 Task: Create a sub task System Test and UAT for the task  Develop a new online survey and feedback system in the project AgileCube , assign it to team member softage.3@softage.net and update the status of the sub task to  Completed , set the priority of the sub task to High
Action: Mouse moved to (69, 345)
Screenshot: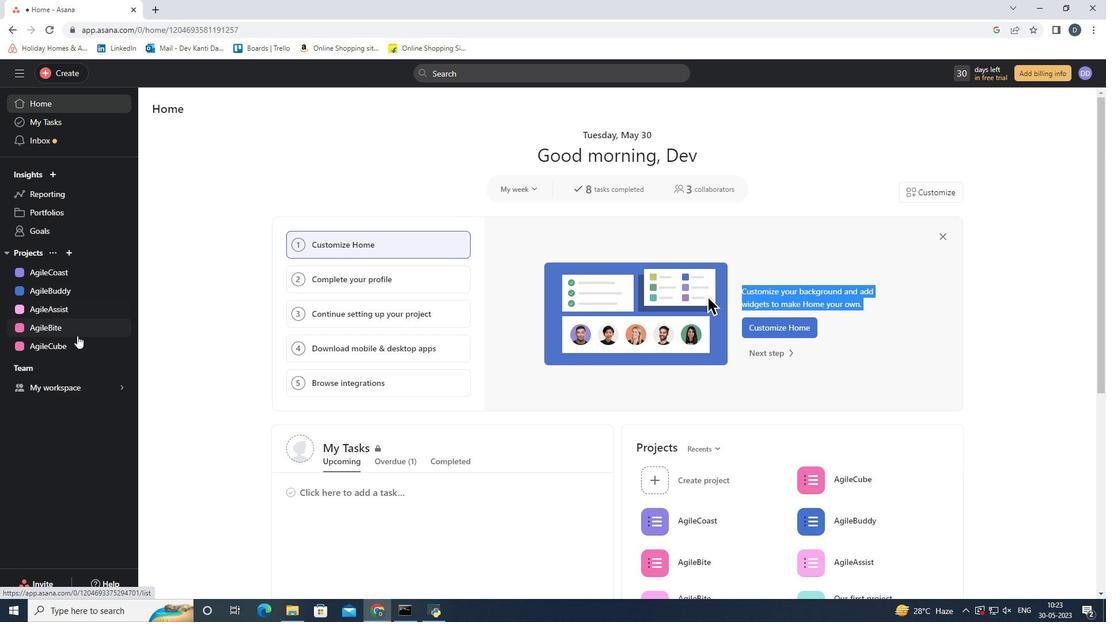 
Action: Mouse pressed left at (69, 345)
Screenshot: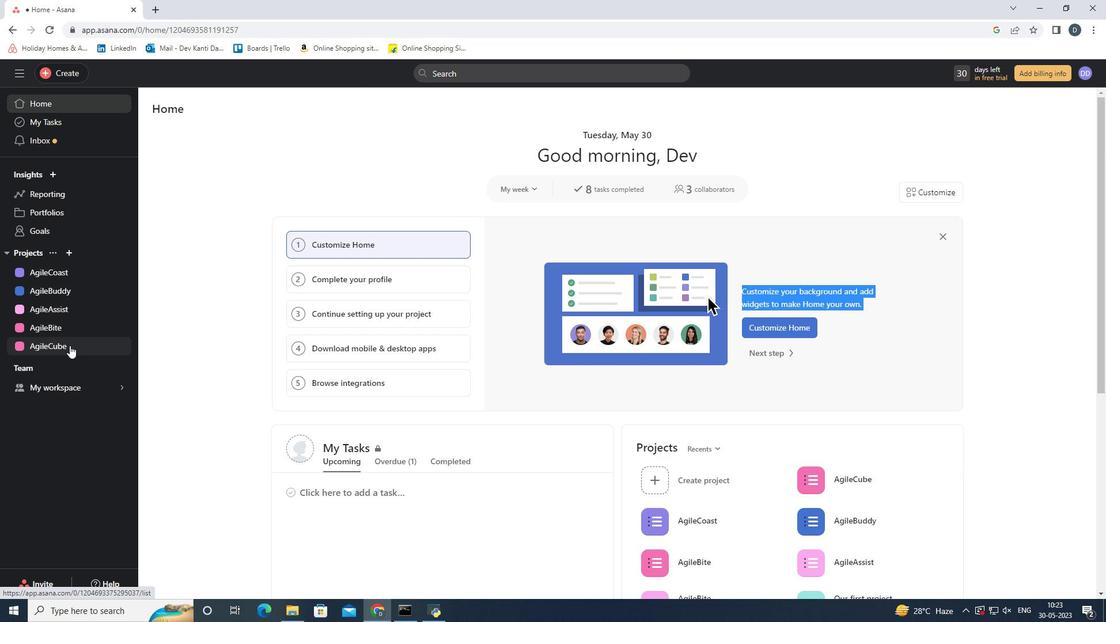 
Action: Mouse moved to (382, 272)
Screenshot: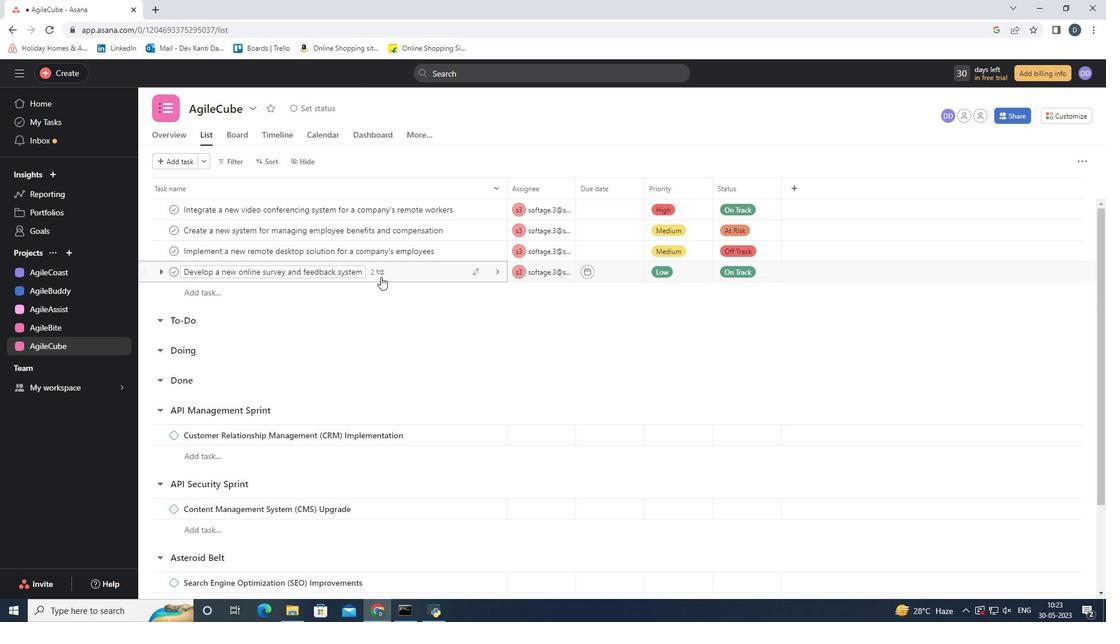 
Action: Mouse pressed left at (382, 272)
Screenshot: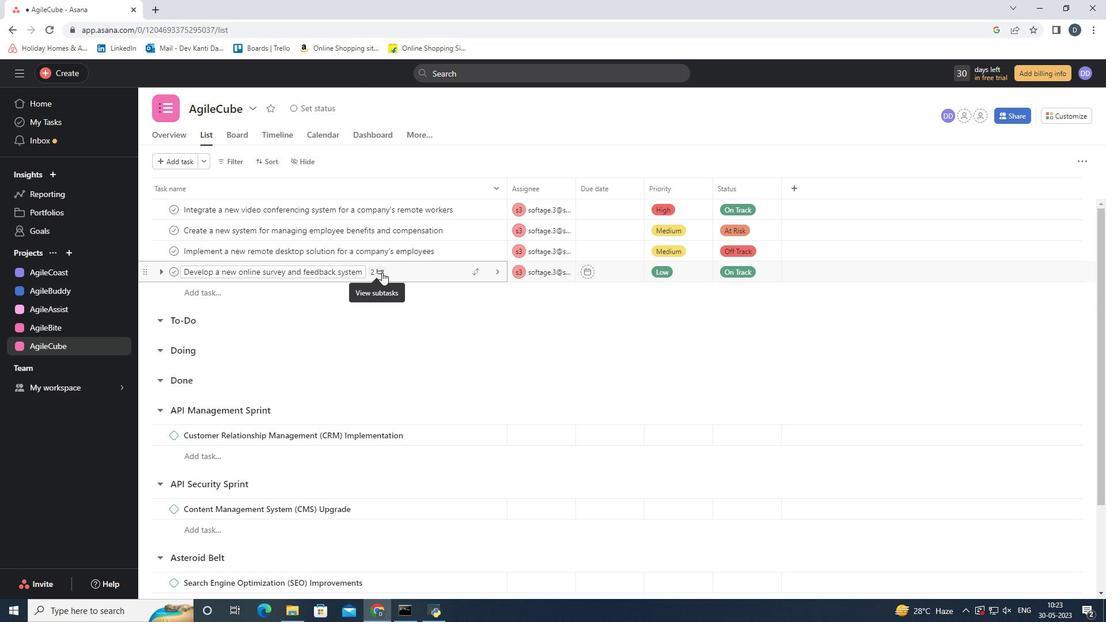 
Action: Mouse moved to (744, 417)
Screenshot: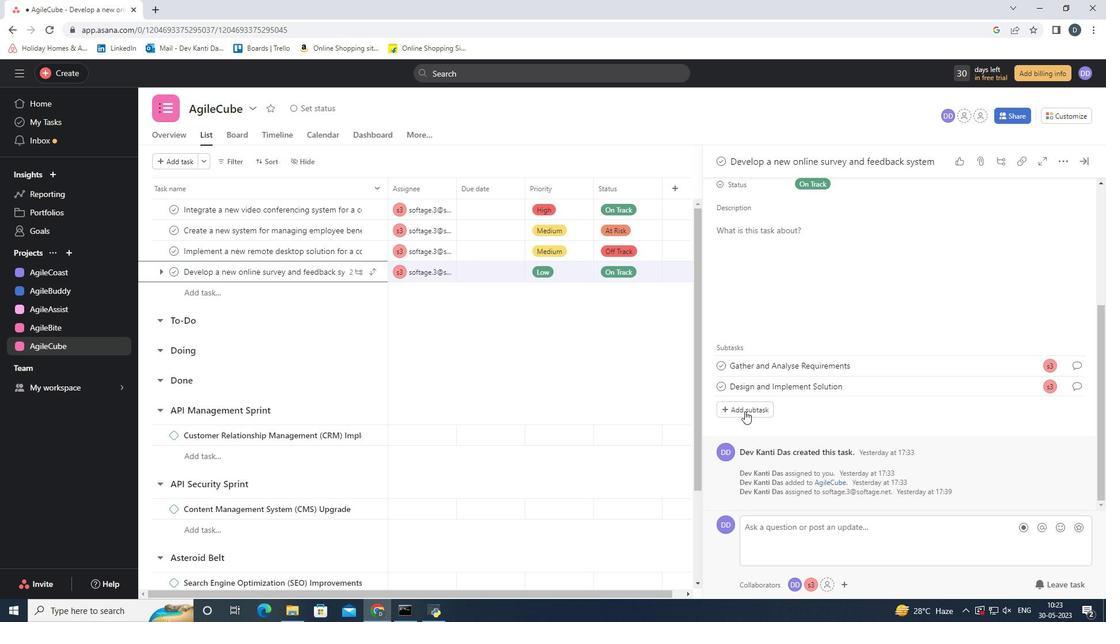 
Action: Mouse pressed left at (744, 417)
Screenshot: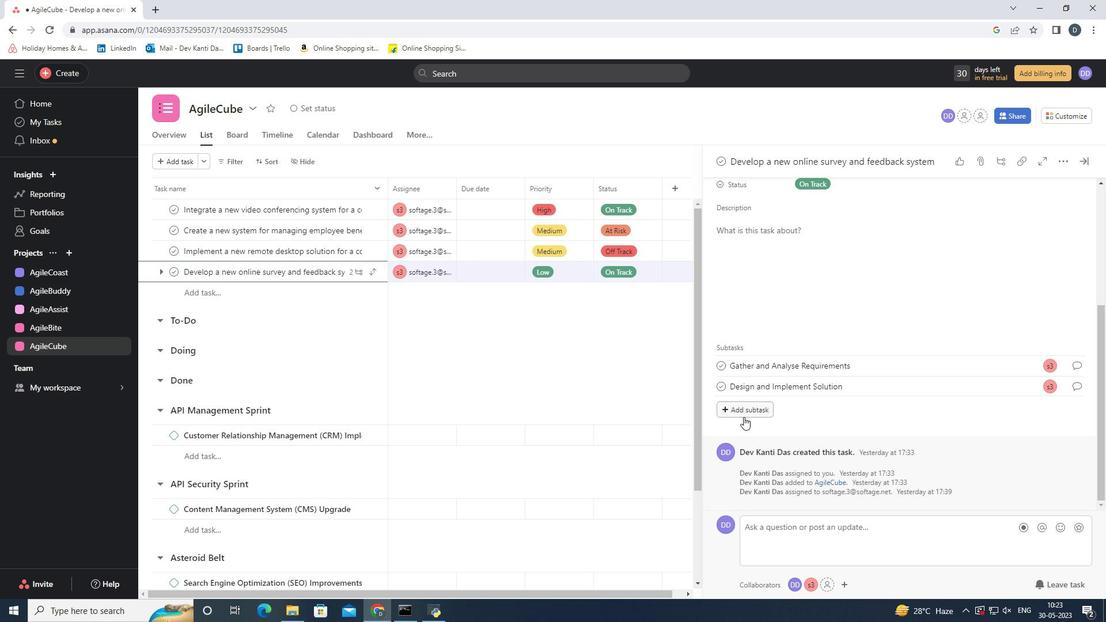 
Action: Mouse moved to (860, 427)
Screenshot: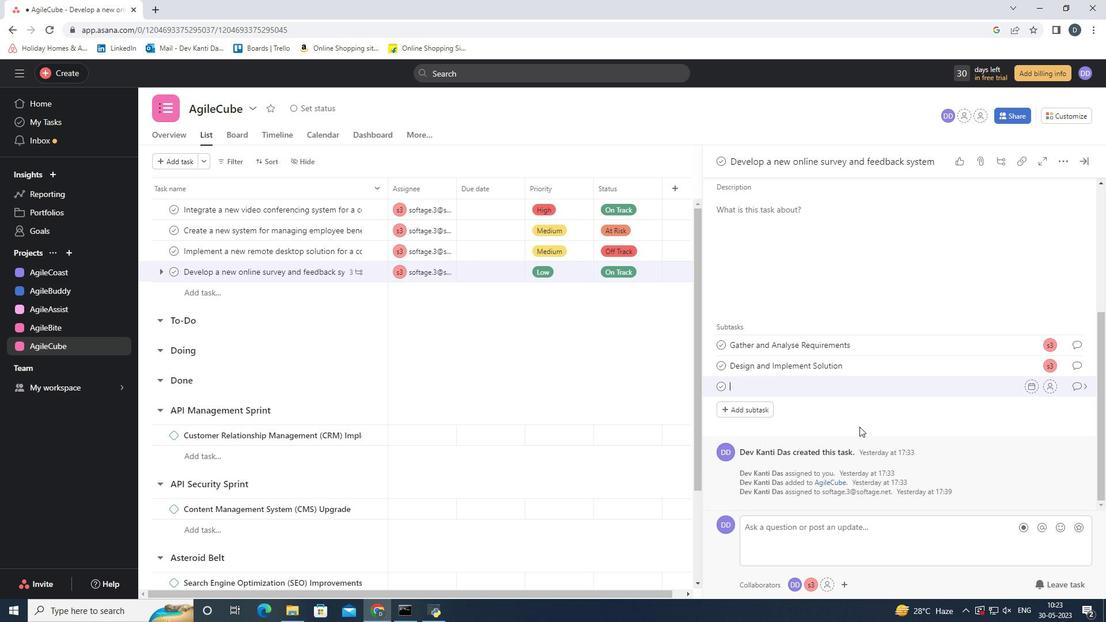 
Action: Key pressed <Key.shift>System<Key.space><Key.shift><Key.shift>Test<Key.space>and<Key.space><Key.shift><Key.shift><Key.shift><Key.shift><Key.shift><Key.shift><Key.shift><Key.shift><Key.shift>UAT
Screenshot: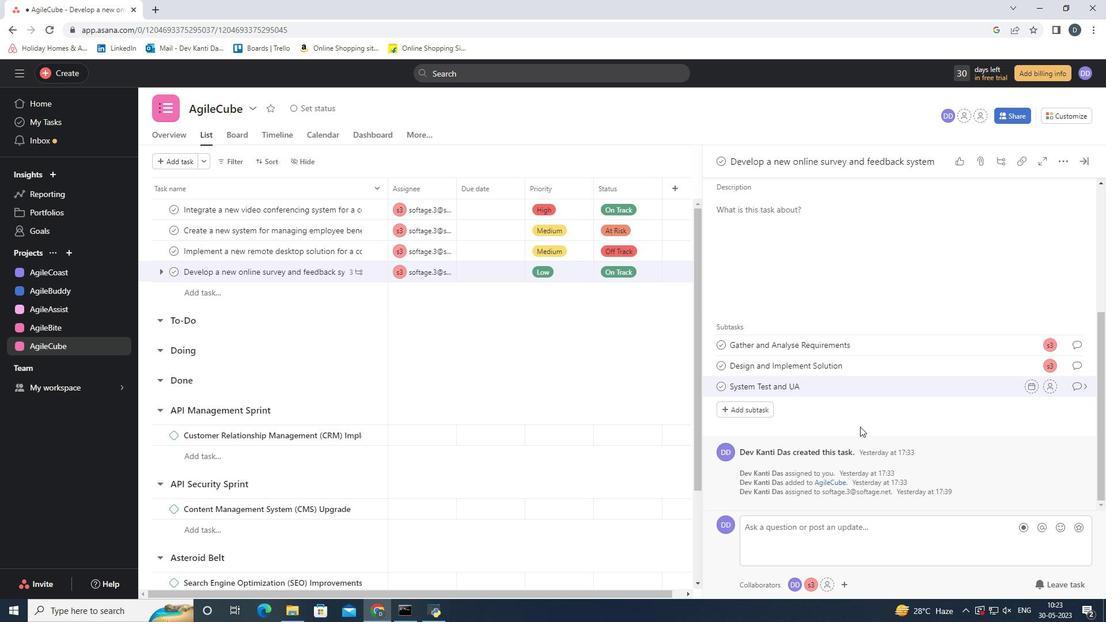
Action: Mouse moved to (1054, 389)
Screenshot: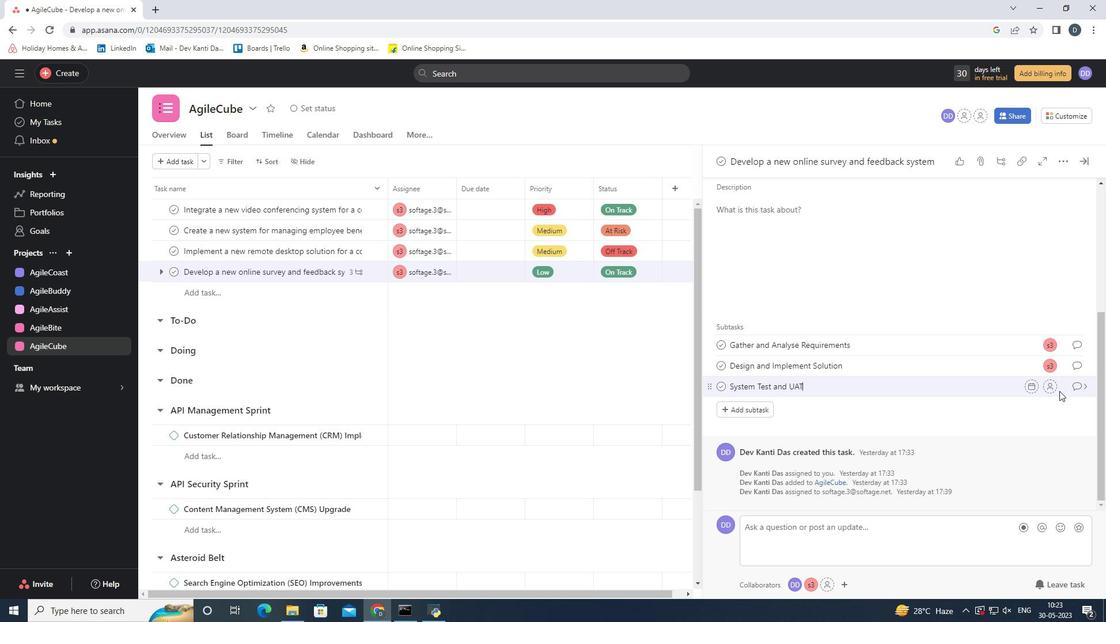 
Action: Mouse pressed left at (1054, 389)
Screenshot: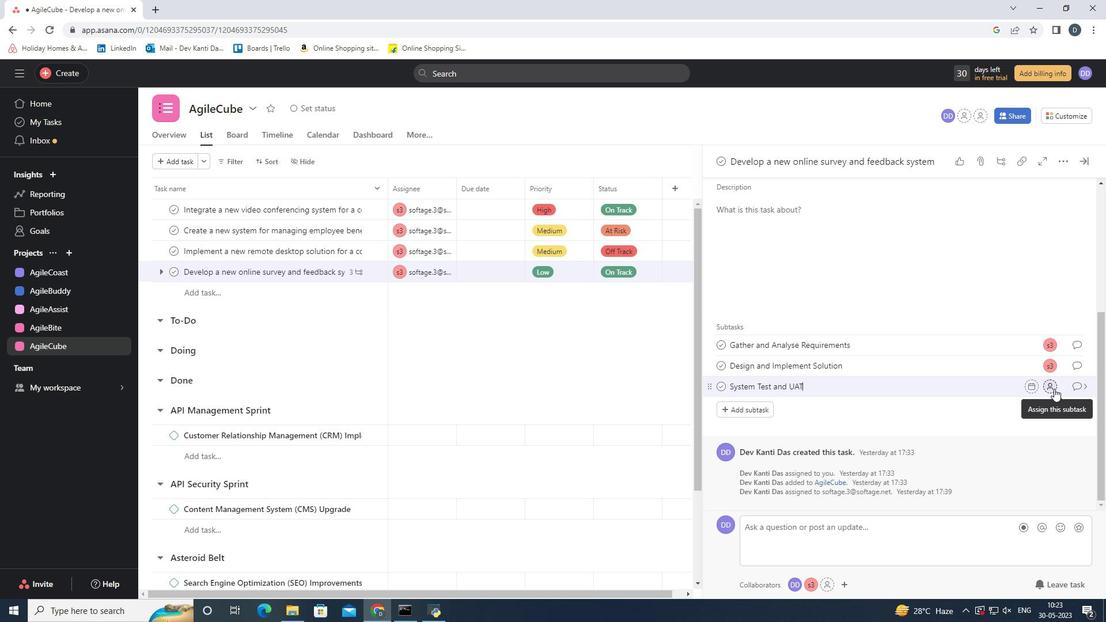 
Action: Mouse moved to (939, 521)
Screenshot: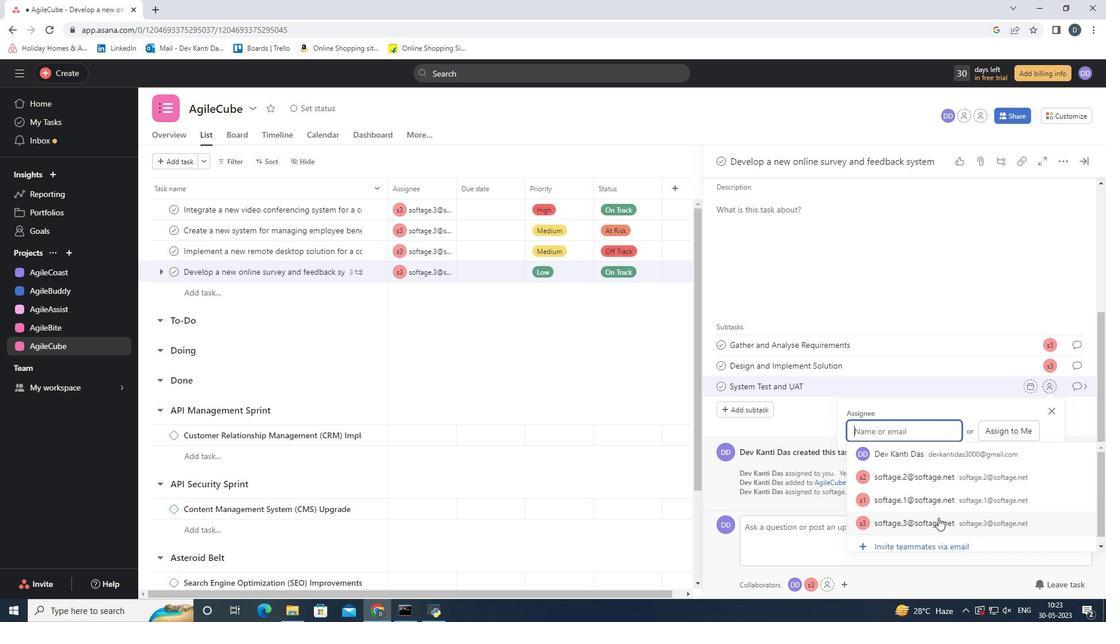
Action: Mouse pressed left at (939, 521)
Screenshot: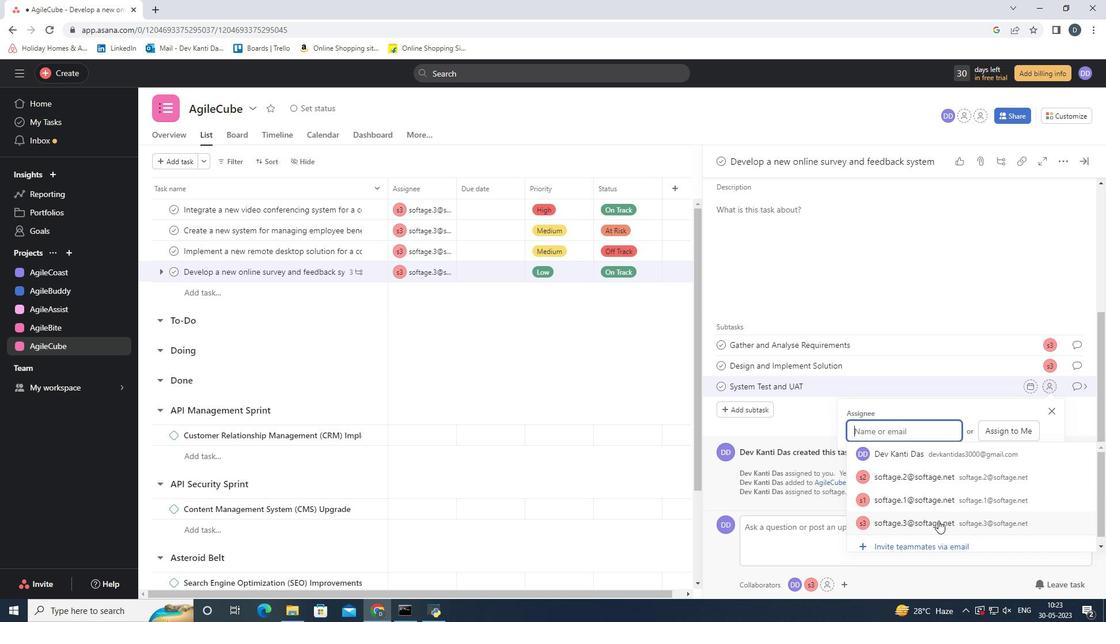 
Action: Mouse moved to (1072, 387)
Screenshot: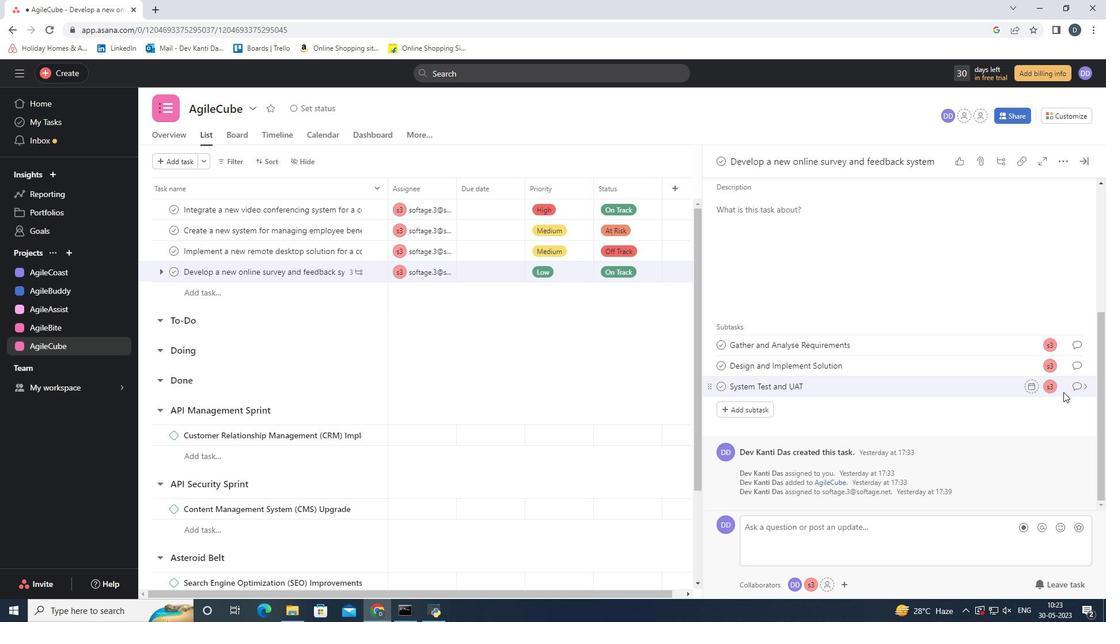 
Action: Mouse pressed left at (1072, 387)
Screenshot: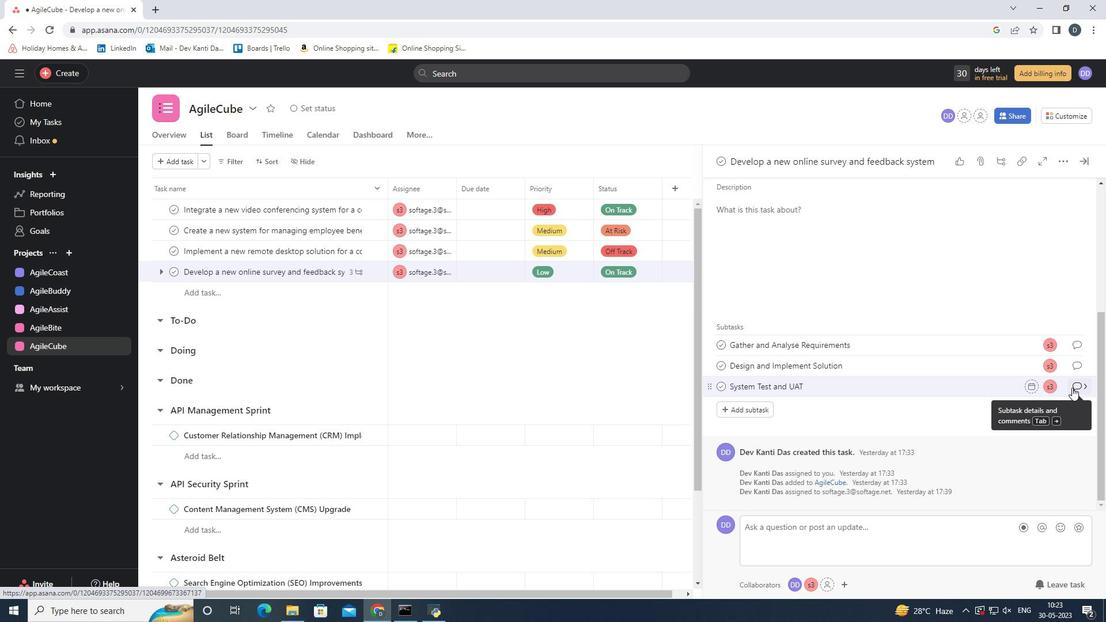
Action: Mouse moved to (756, 348)
Screenshot: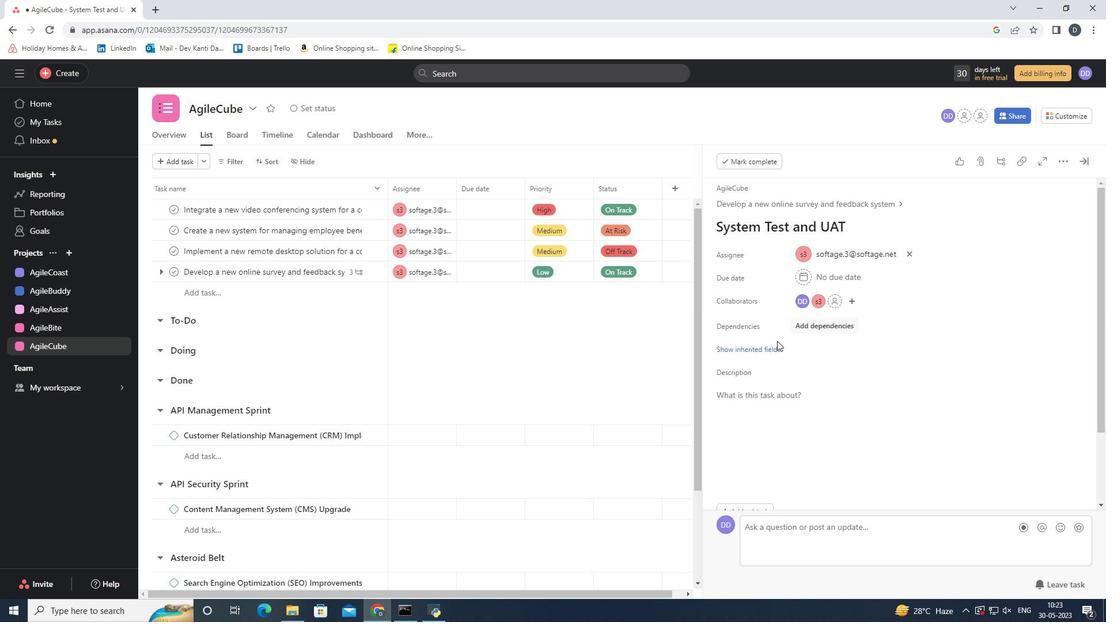 
Action: Mouse pressed left at (756, 348)
Screenshot: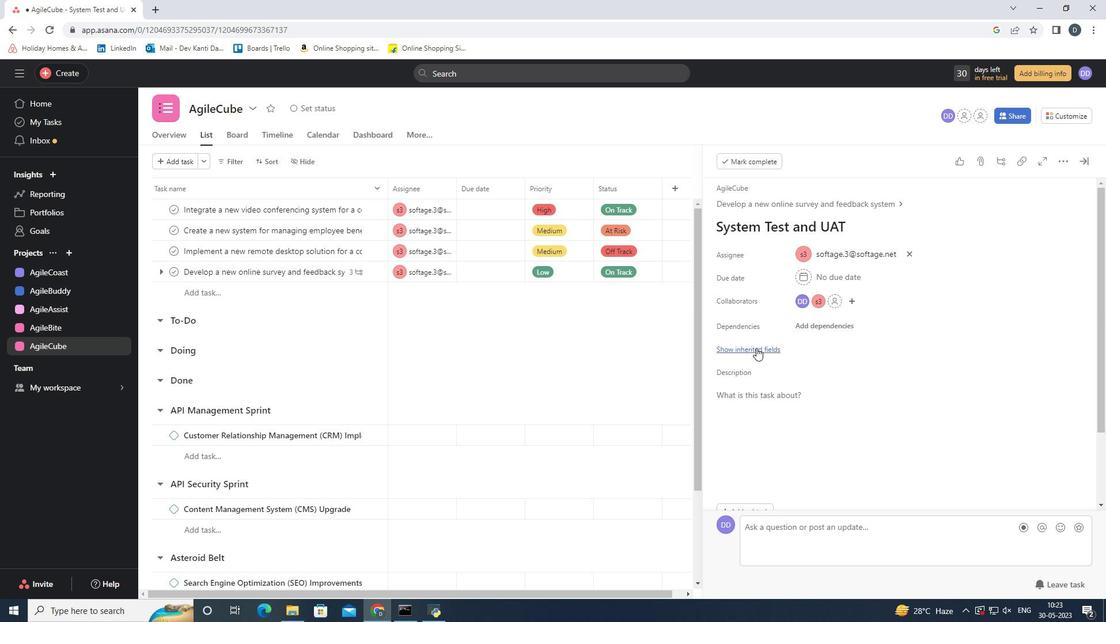 
Action: Mouse moved to (823, 375)
Screenshot: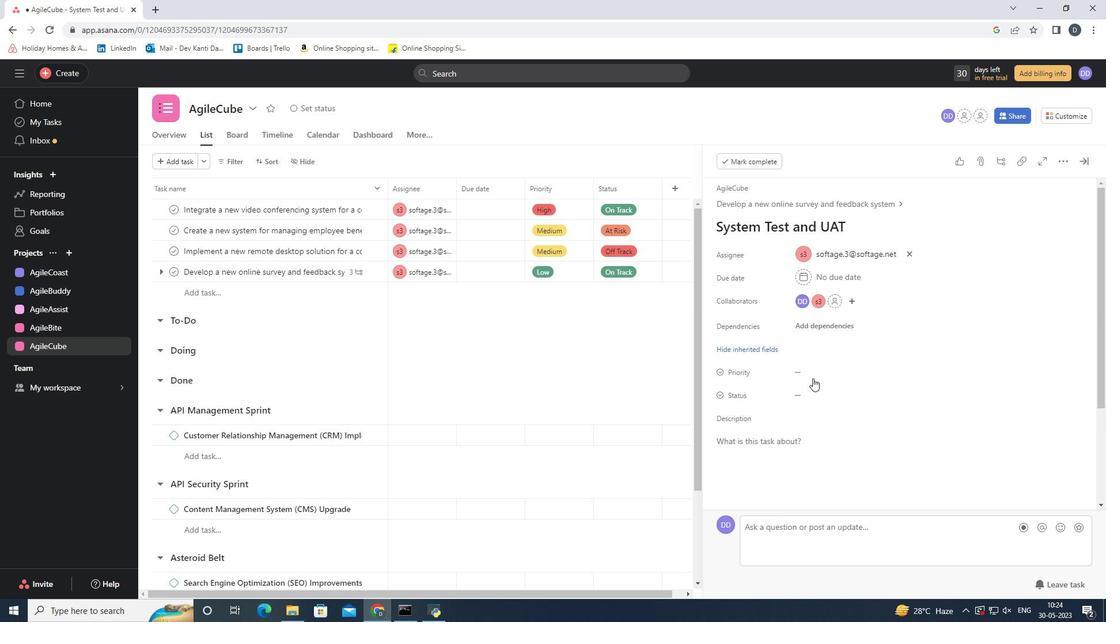 
Action: Mouse pressed left at (823, 375)
Screenshot: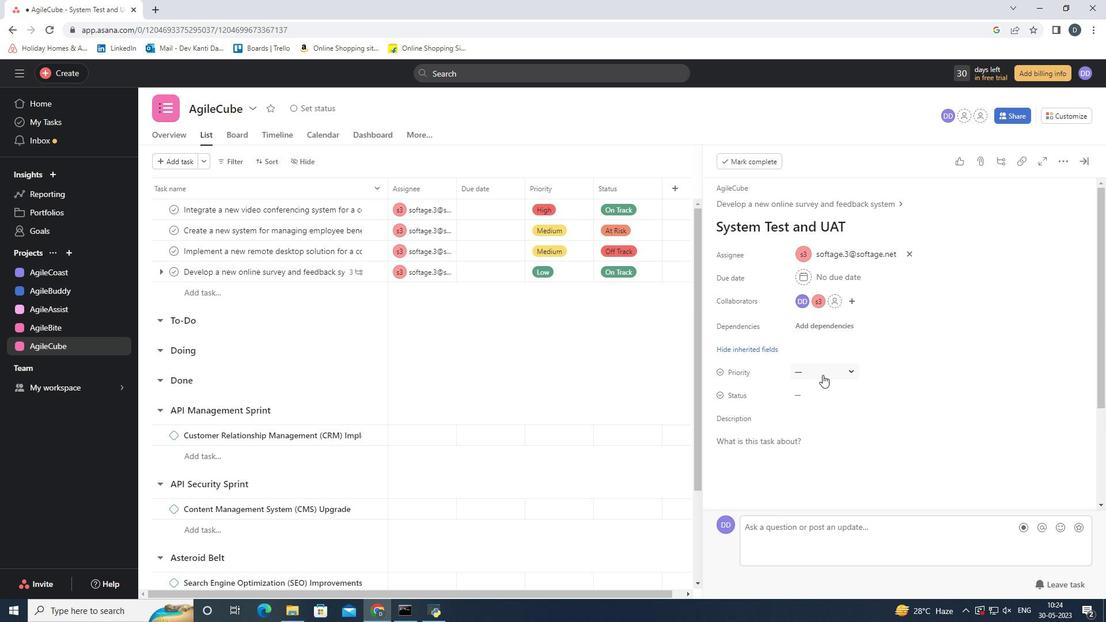 
Action: Mouse moved to (834, 410)
Screenshot: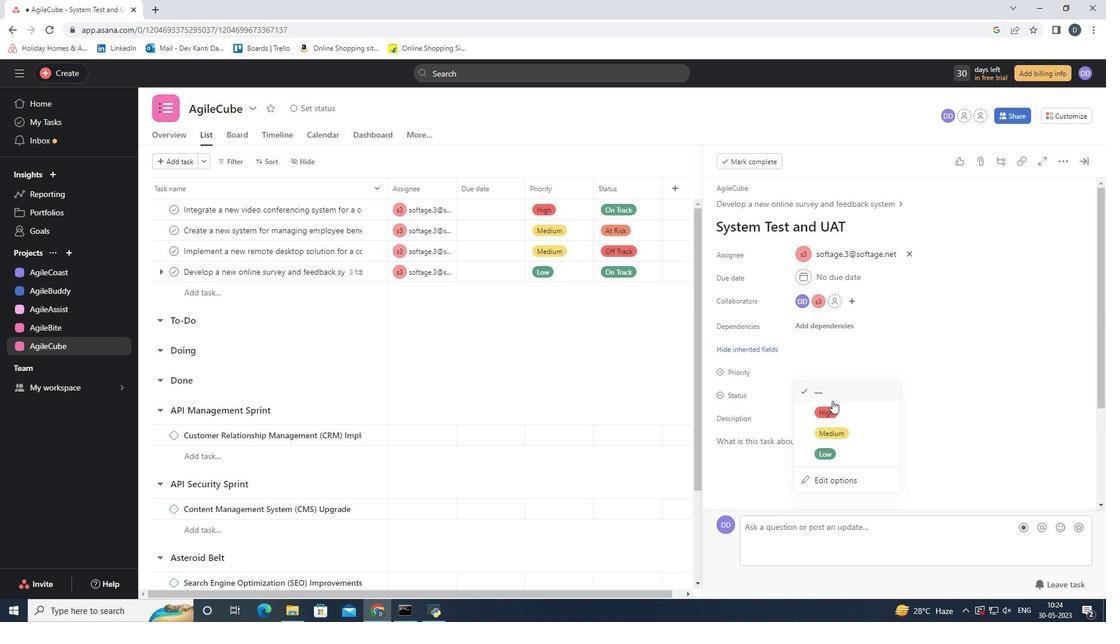 
Action: Mouse pressed left at (834, 410)
Screenshot: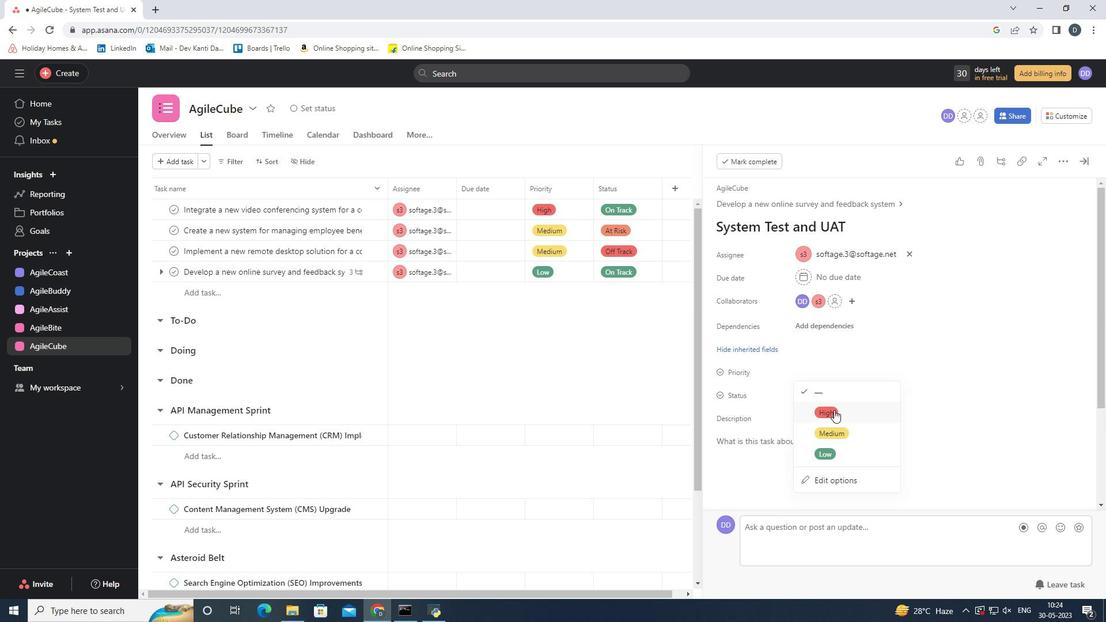 
Action: Mouse moved to (830, 389)
Screenshot: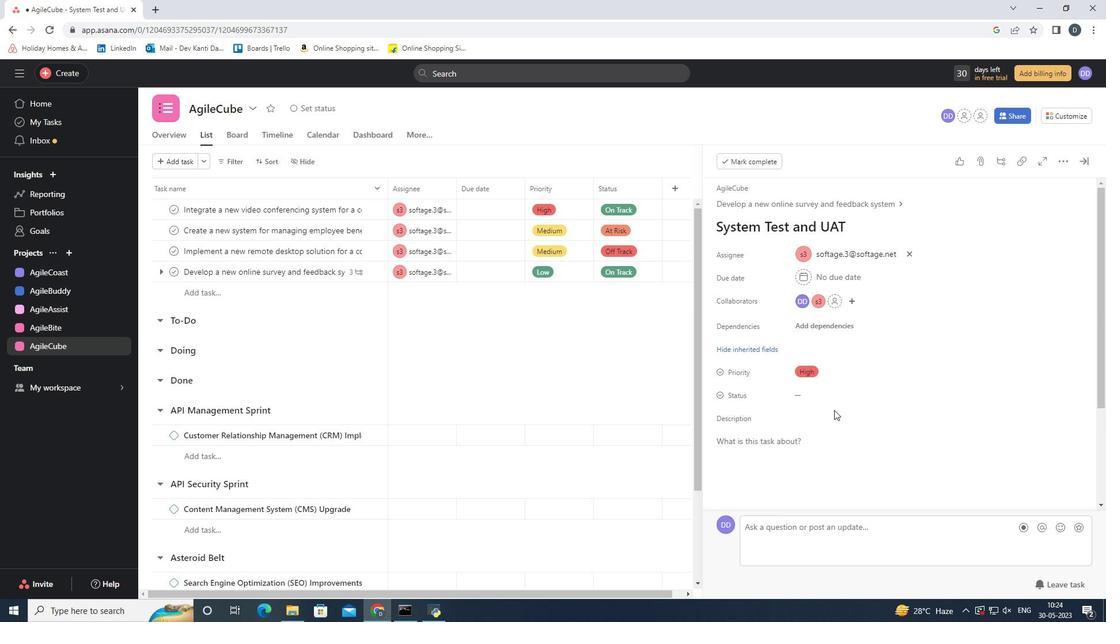 
Action: Mouse pressed left at (830, 389)
Screenshot: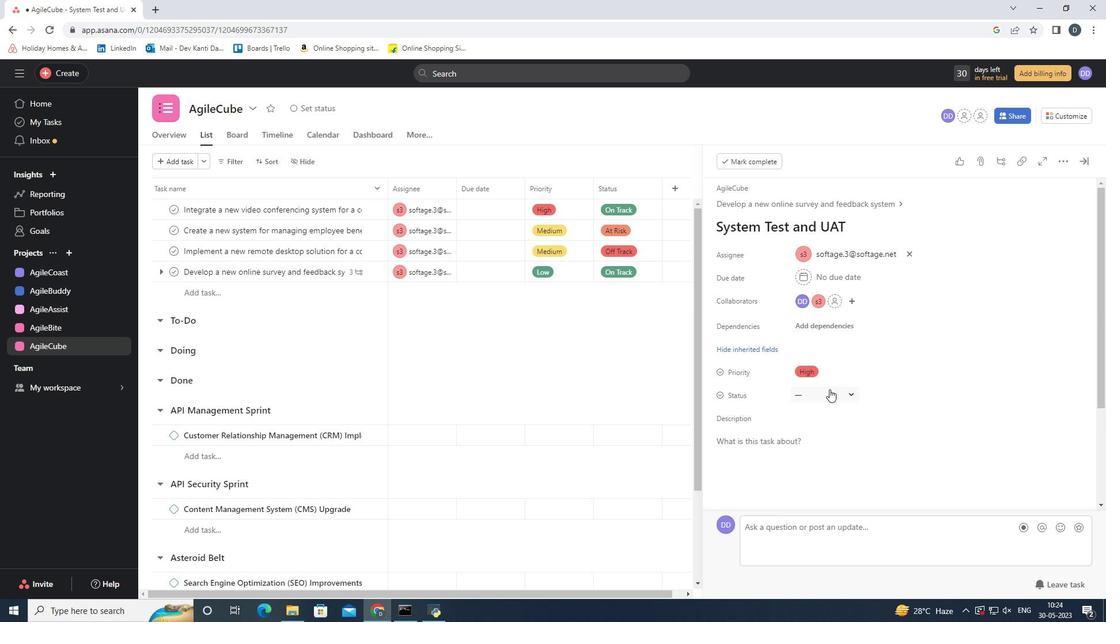 
Action: Mouse moved to (847, 521)
Screenshot: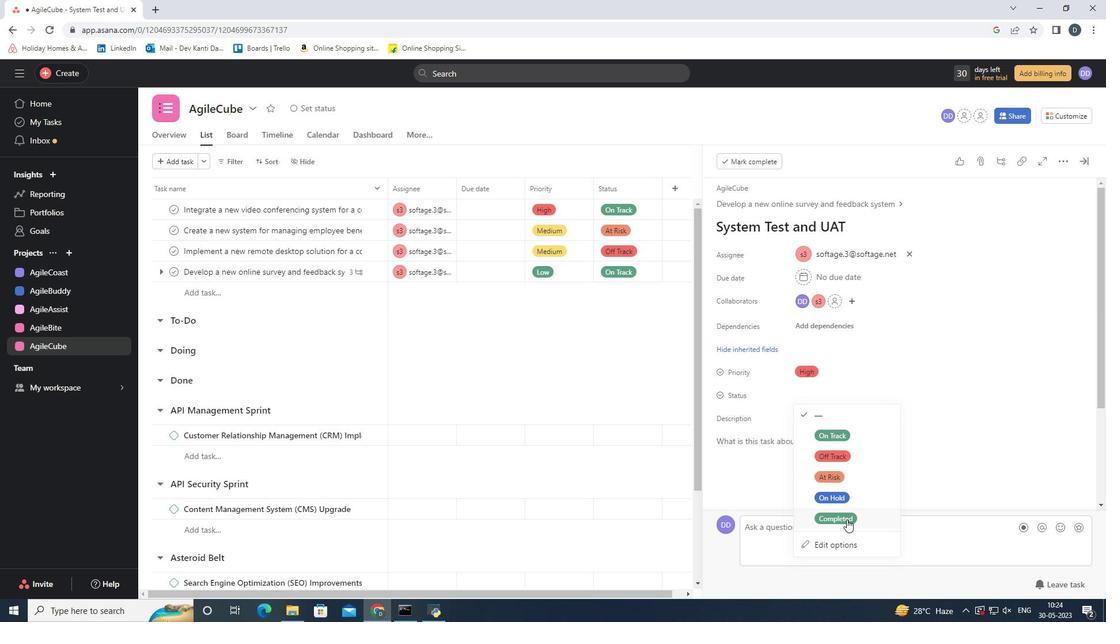 
Action: Mouse pressed left at (847, 521)
Screenshot: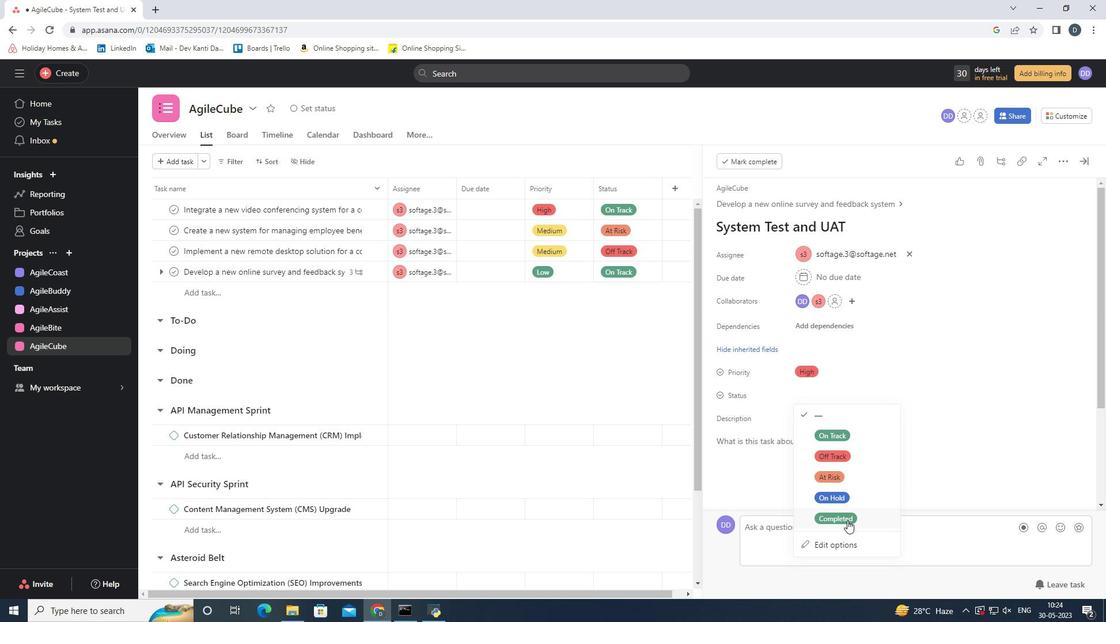 
Action: Mouse moved to (1087, 155)
Screenshot: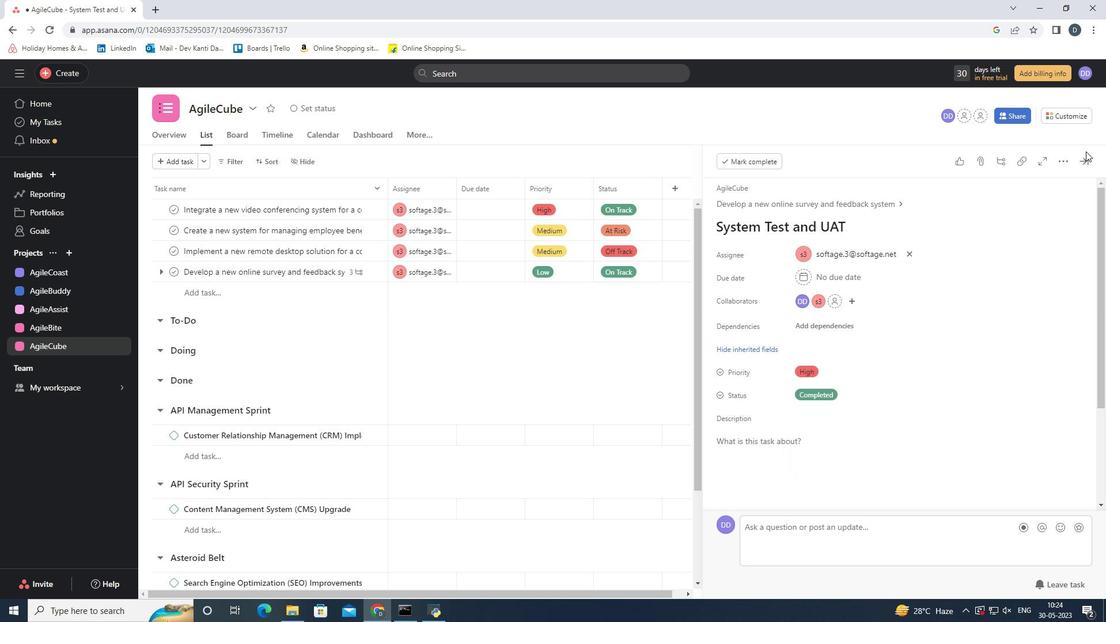 
Action: Mouse pressed left at (1087, 155)
Screenshot: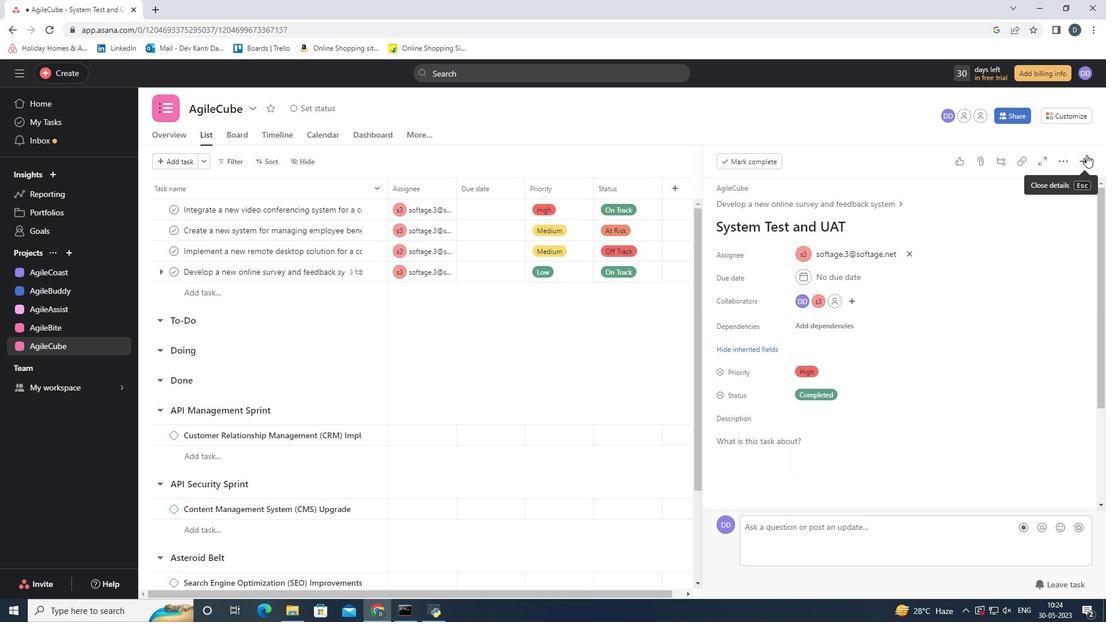 
Action: Mouse moved to (382, 269)
Screenshot: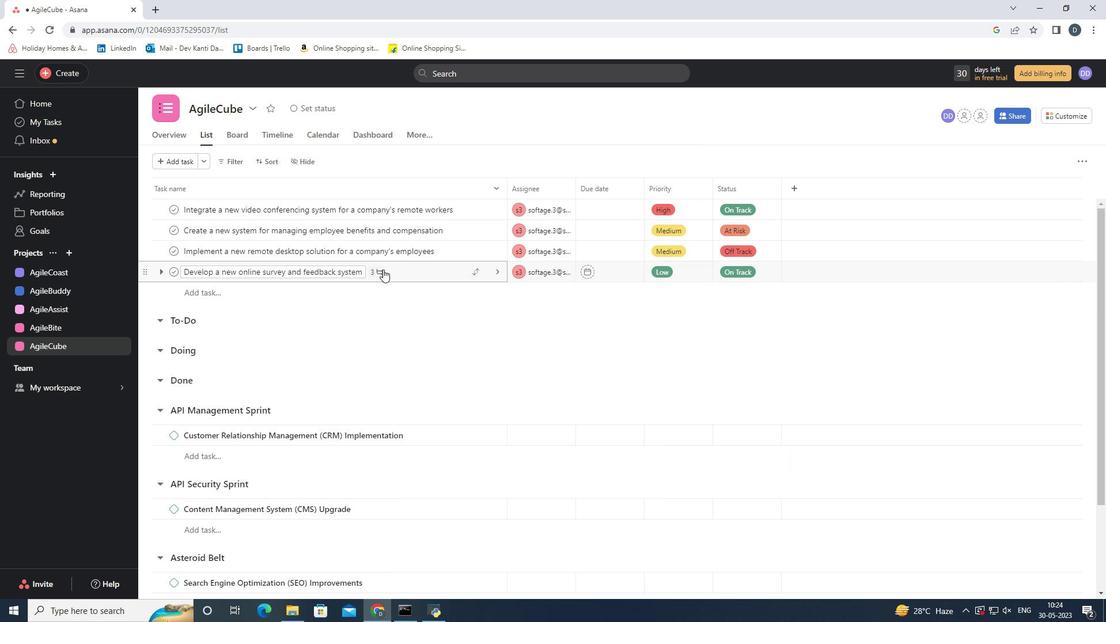 
Action: Mouse pressed left at (382, 269)
Screenshot: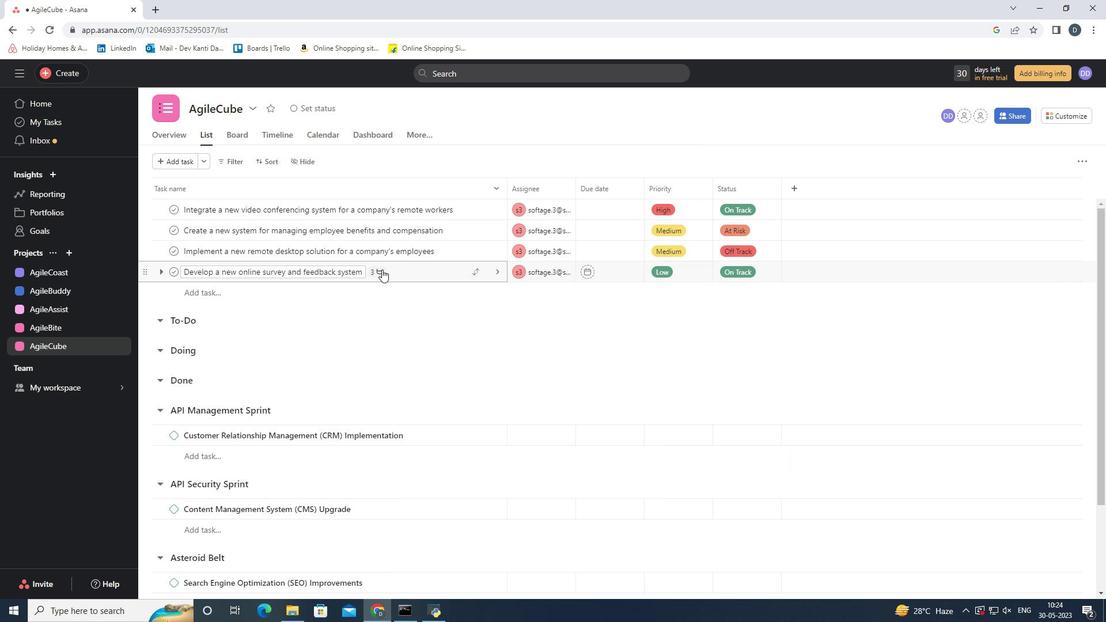 
Action: Mouse moved to (1085, 387)
Screenshot: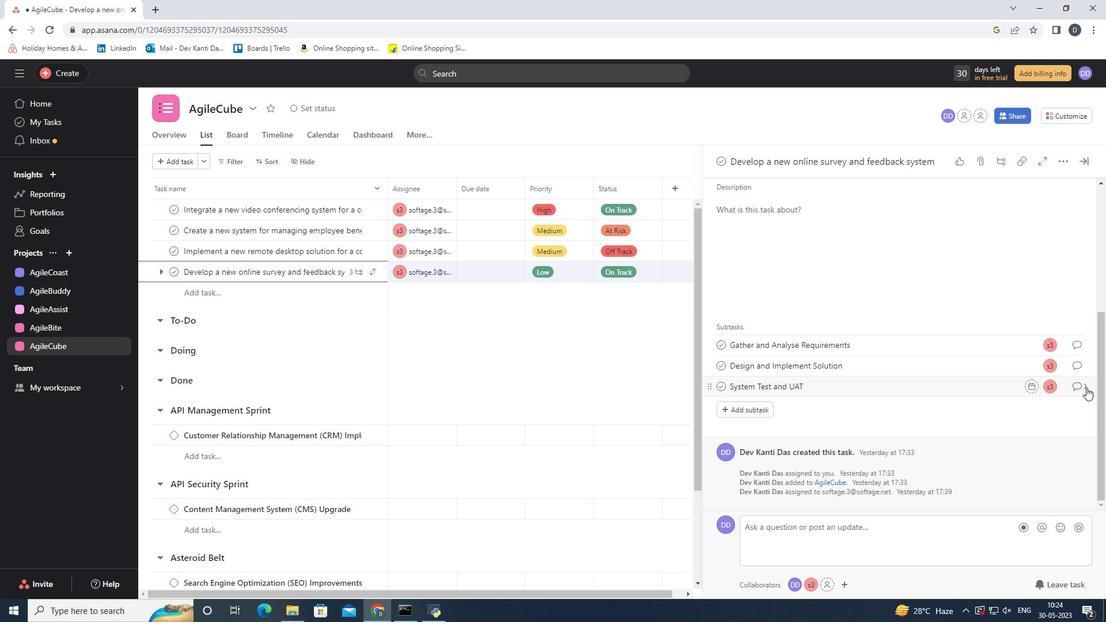 
Action: Mouse pressed left at (1085, 387)
Screenshot: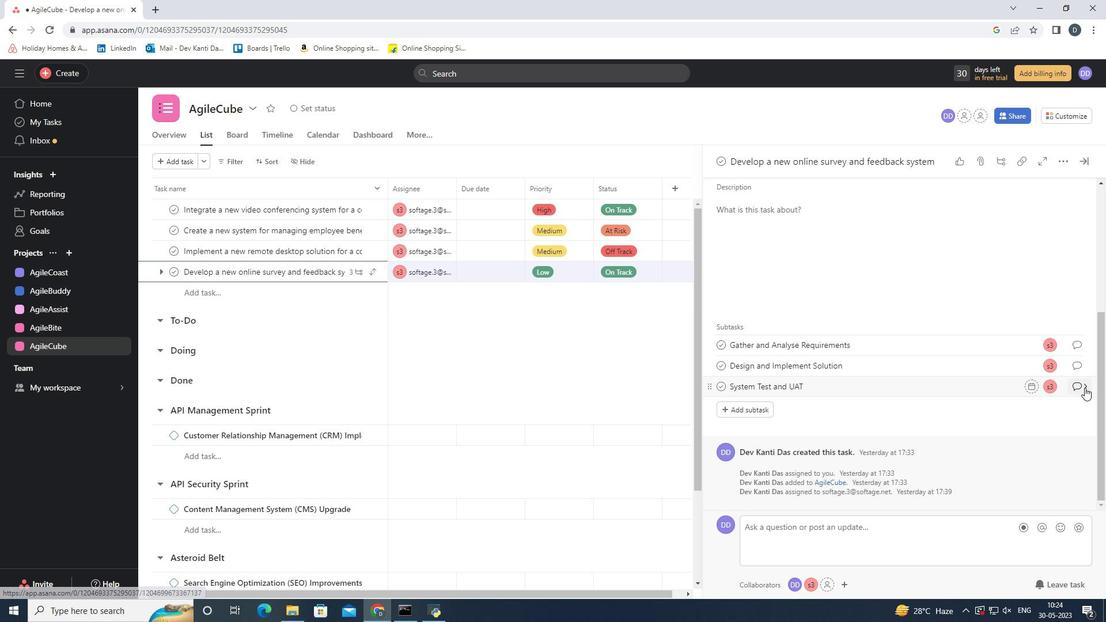 
Action: Mouse moved to (763, 345)
Screenshot: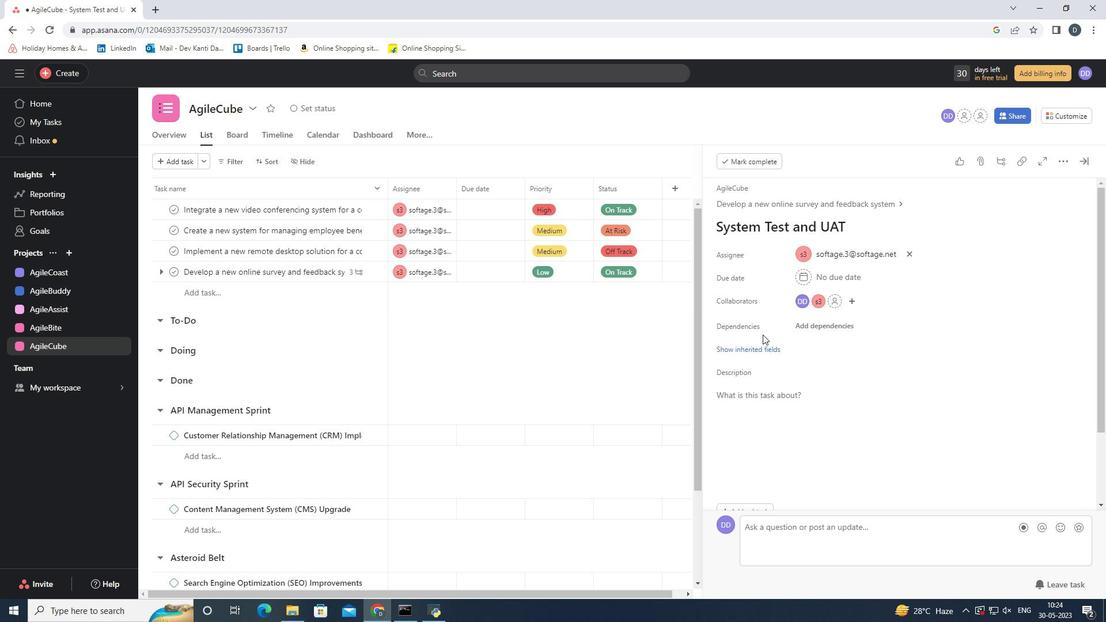 
Action: Mouse pressed left at (763, 345)
Screenshot: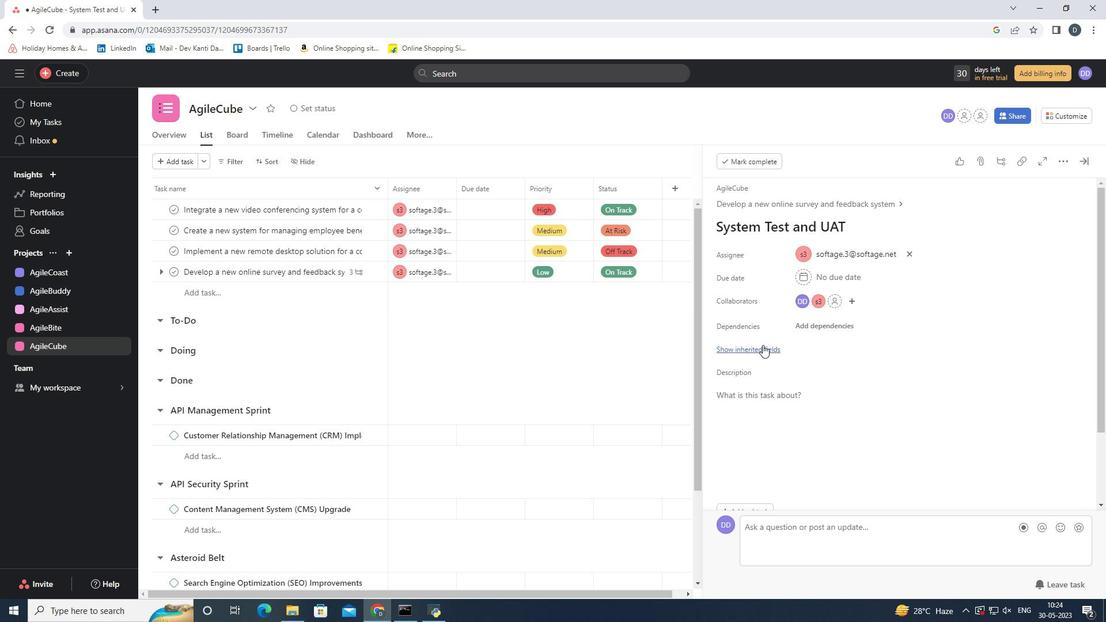
Action: Mouse moved to (1081, 163)
Screenshot: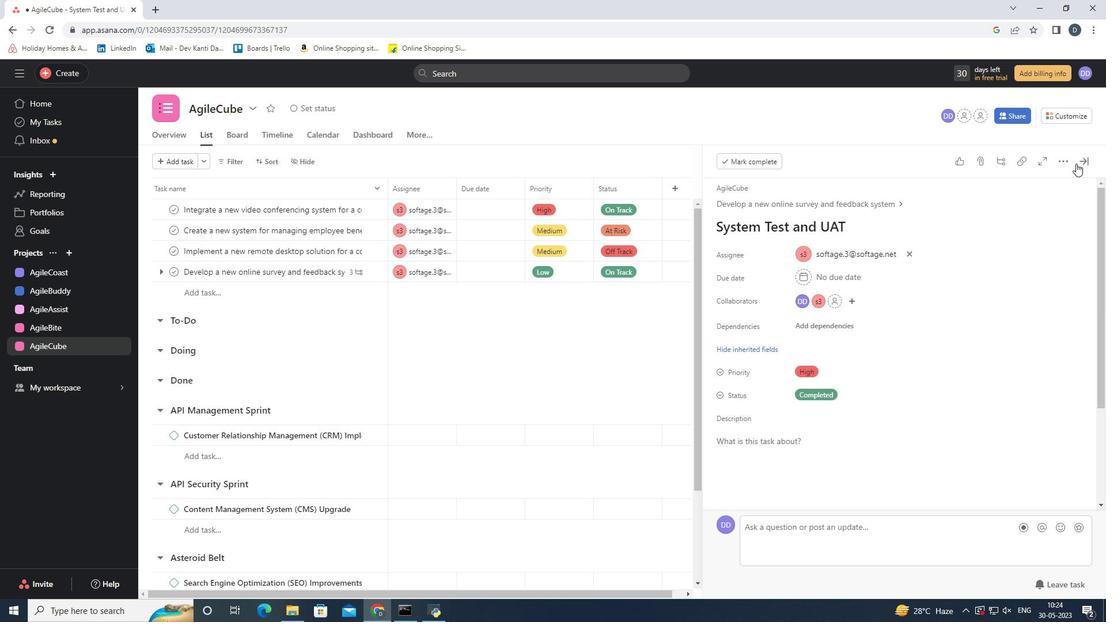
Action: Mouse pressed left at (1081, 163)
Screenshot: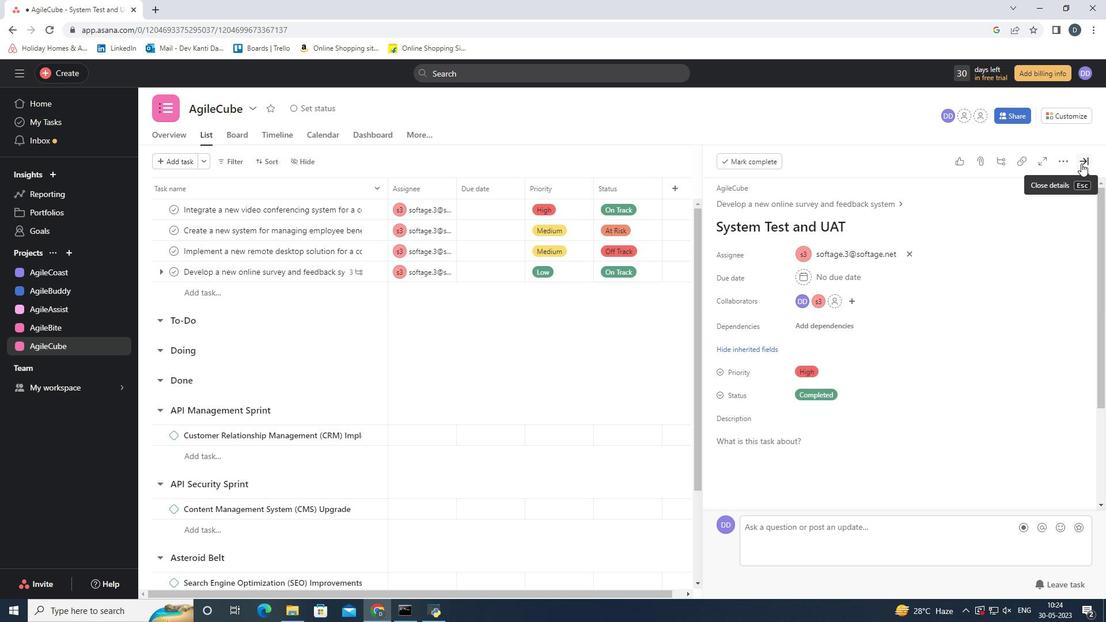 
Action: Mouse moved to (869, 340)
Screenshot: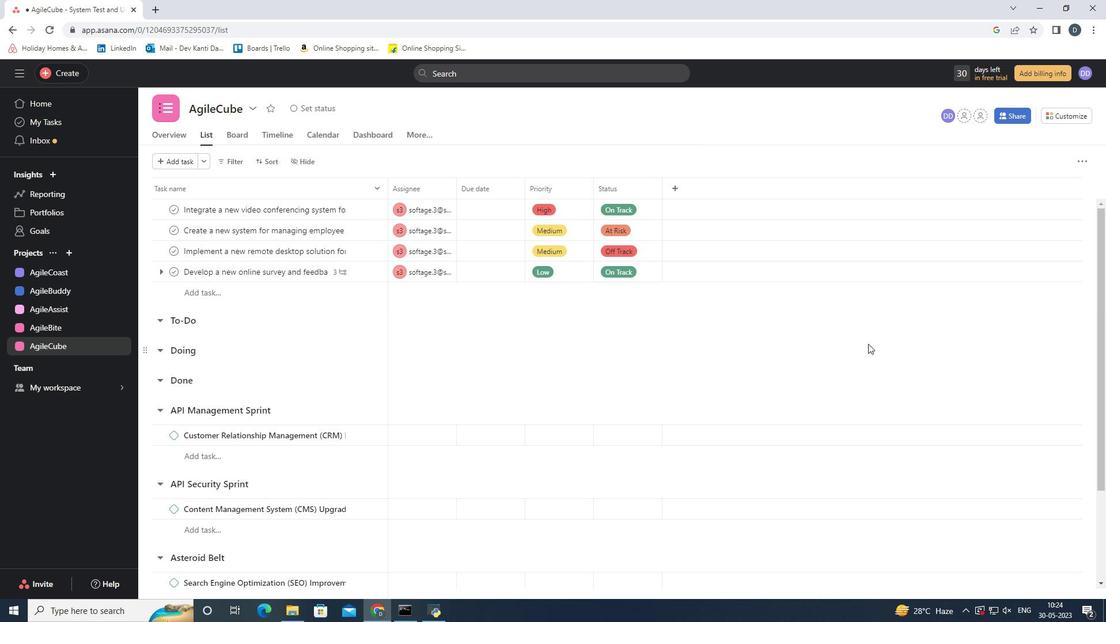 
